 Task: In the  document regulation.pdf Select the first Column and change text color to  'Brown' Apply the command  'Undo' Apply the command  Redo
Action: Mouse moved to (273, 321)
Screenshot: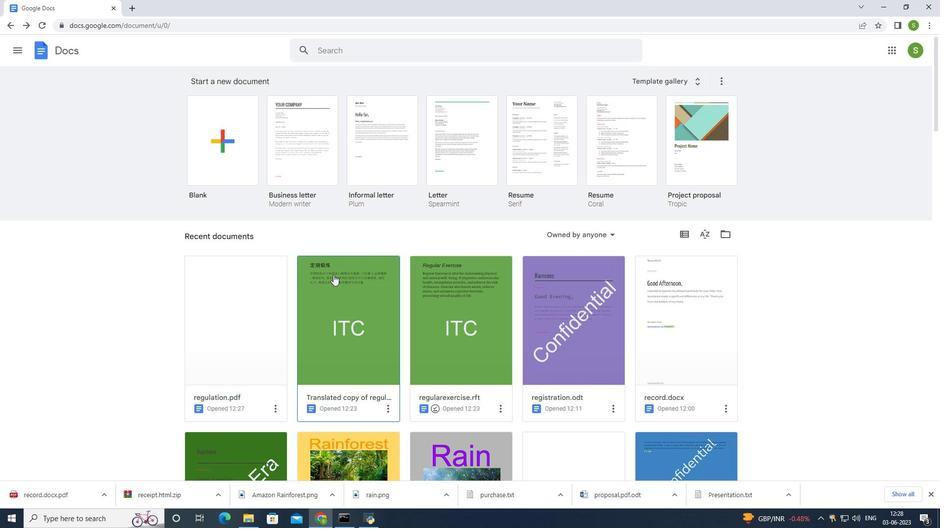 
Action: Mouse pressed left at (273, 321)
Screenshot: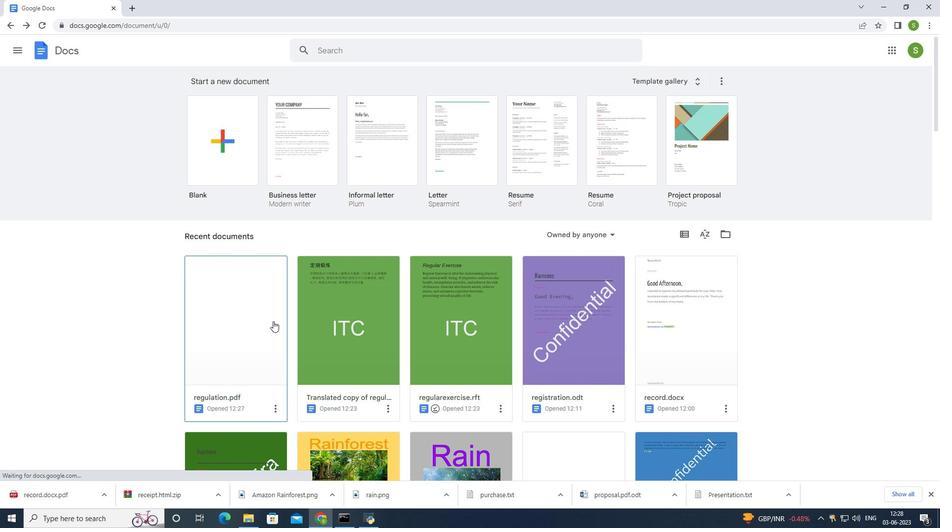 
Action: Mouse moved to (293, 168)
Screenshot: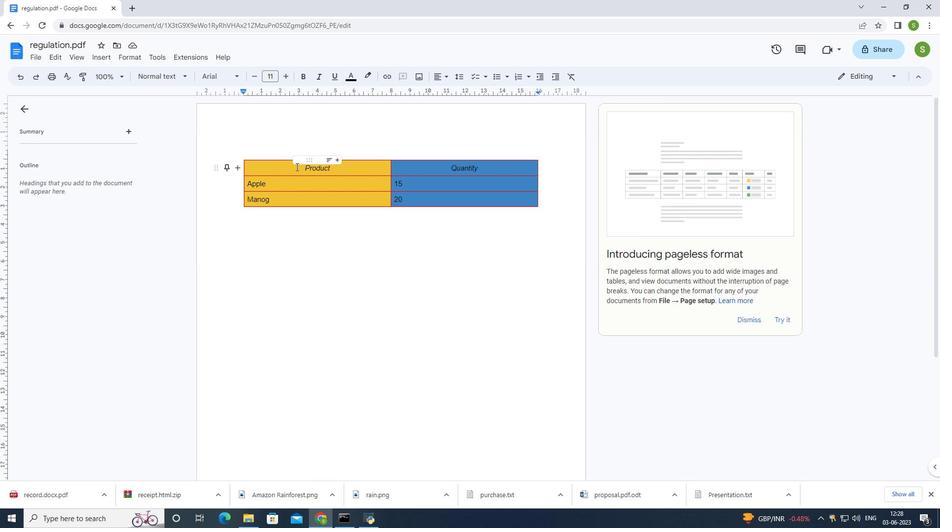 
Action: Mouse pressed left at (293, 168)
Screenshot: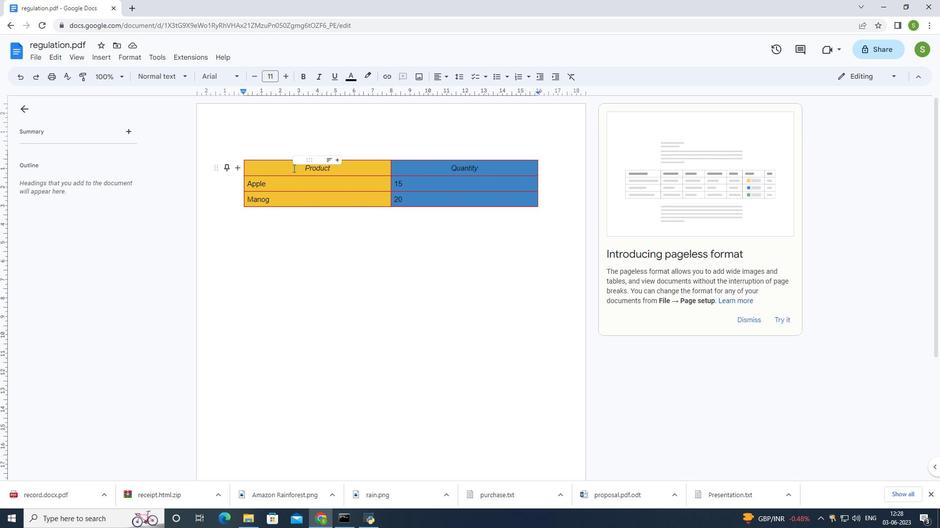 
Action: Mouse moved to (352, 79)
Screenshot: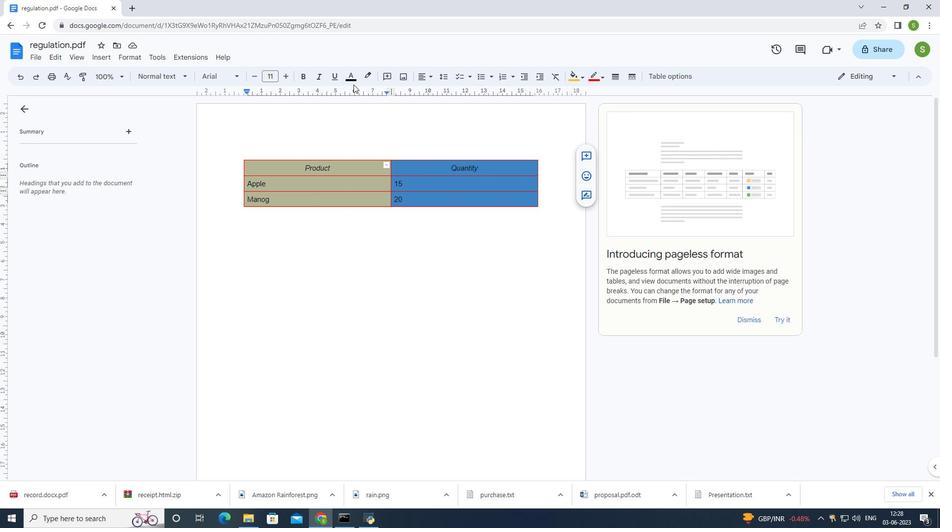 
Action: Mouse pressed left at (352, 79)
Screenshot: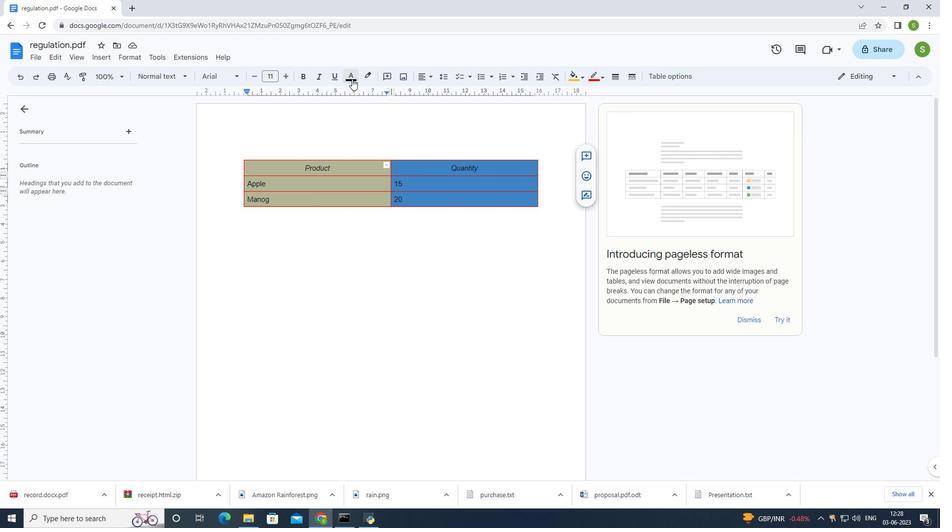 
Action: Mouse moved to (352, 148)
Screenshot: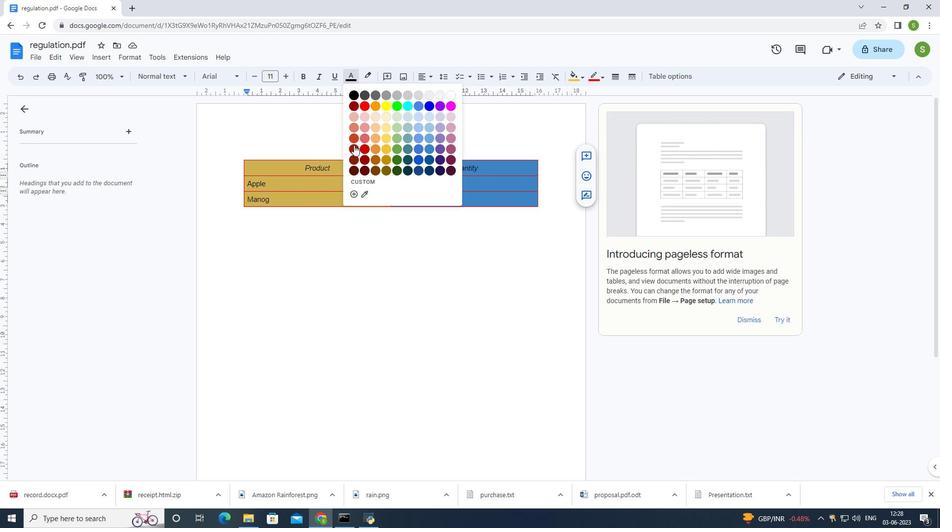 
Action: Mouse pressed left at (352, 148)
Screenshot: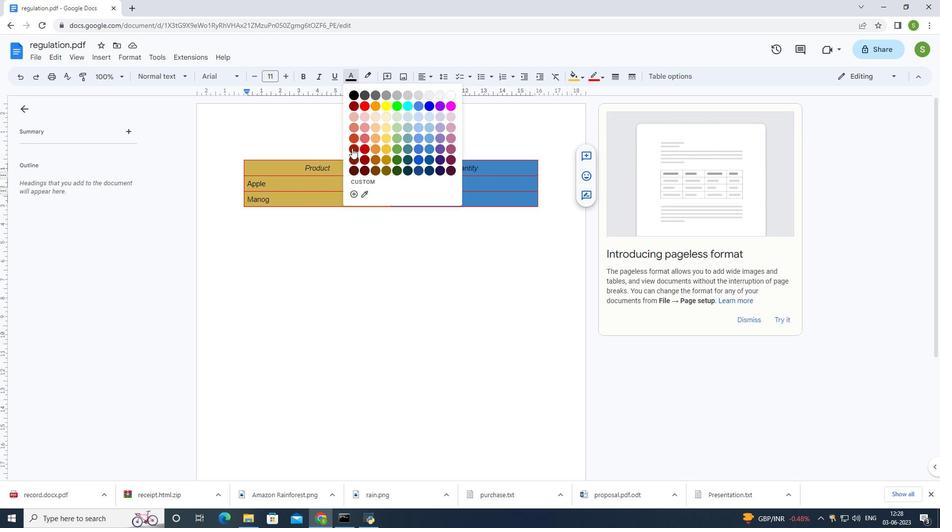 
Action: Mouse moved to (324, 223)
Screenshot: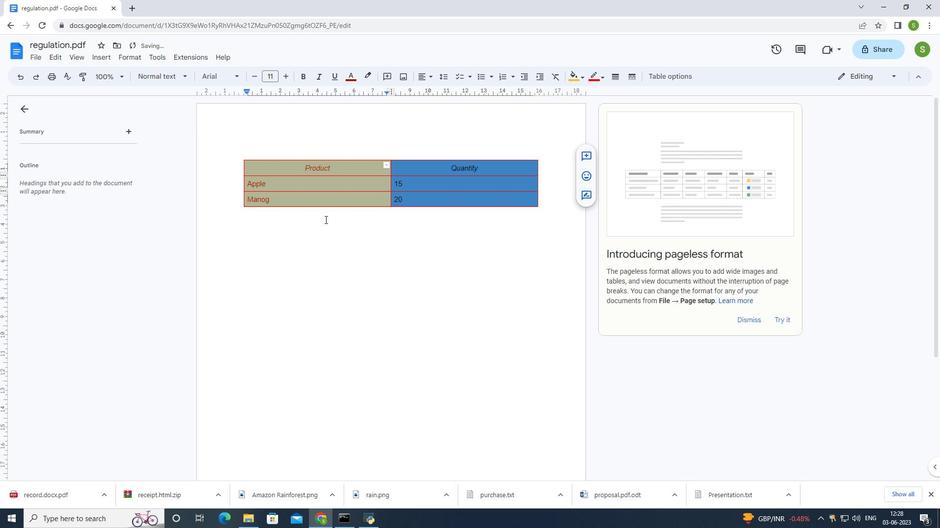 
Action: Mouse pressed left at (324, 223)
Screenshot: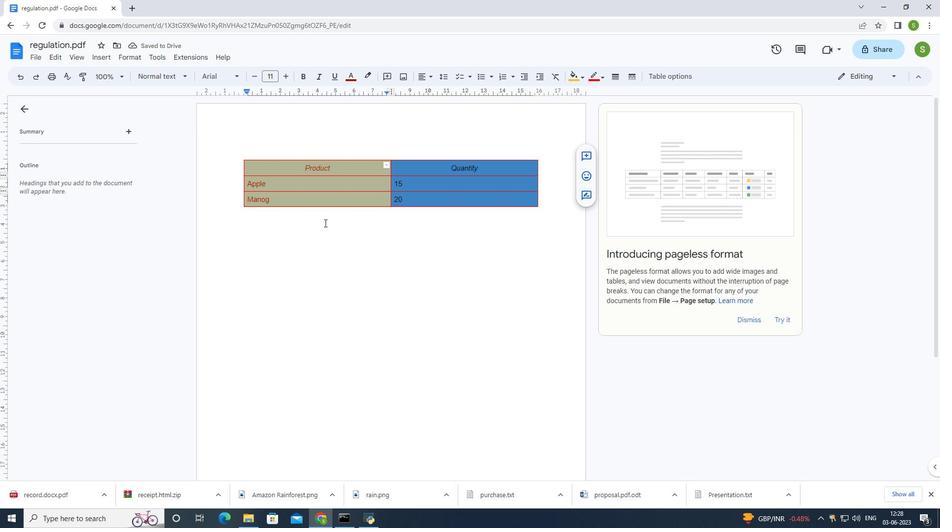 
Action: Mouse moved to (20, 77)
Screenshot: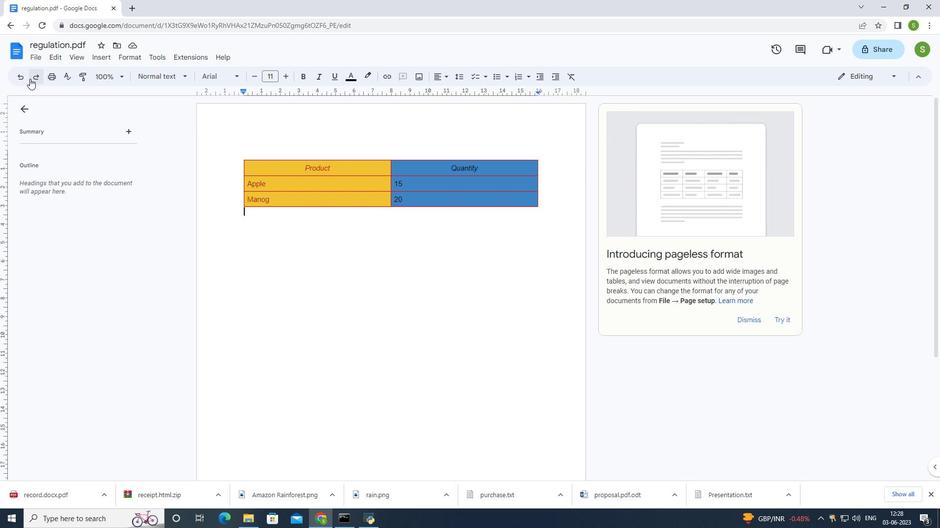 
Action: Mouse pressed left at (20, 77)
Screenshot: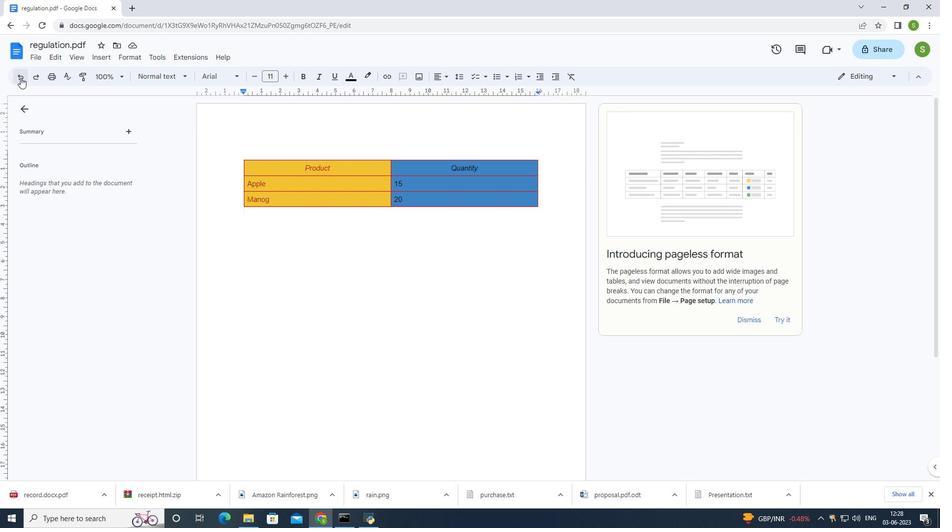 
Action: Mouse moved to (36, 76)
Screenshot: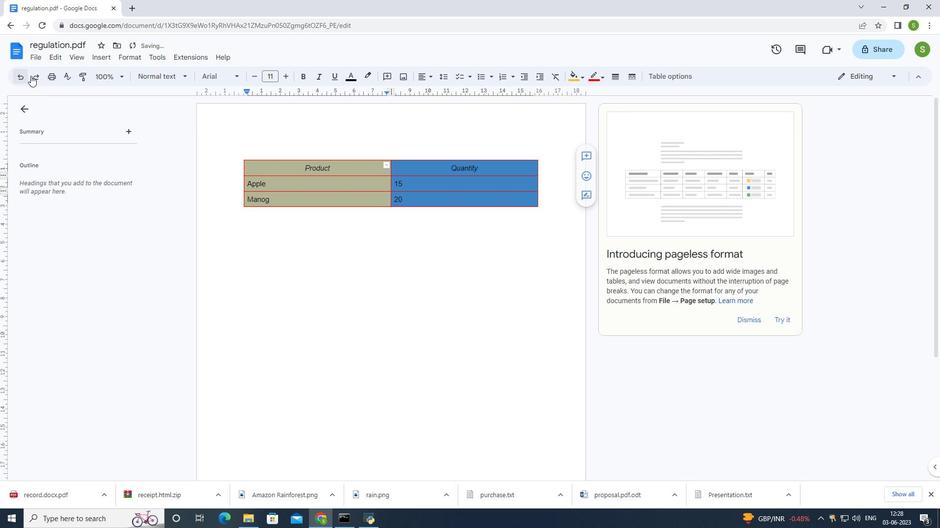 
Action: Mouse pressed left at (36, 76)
Screenshot: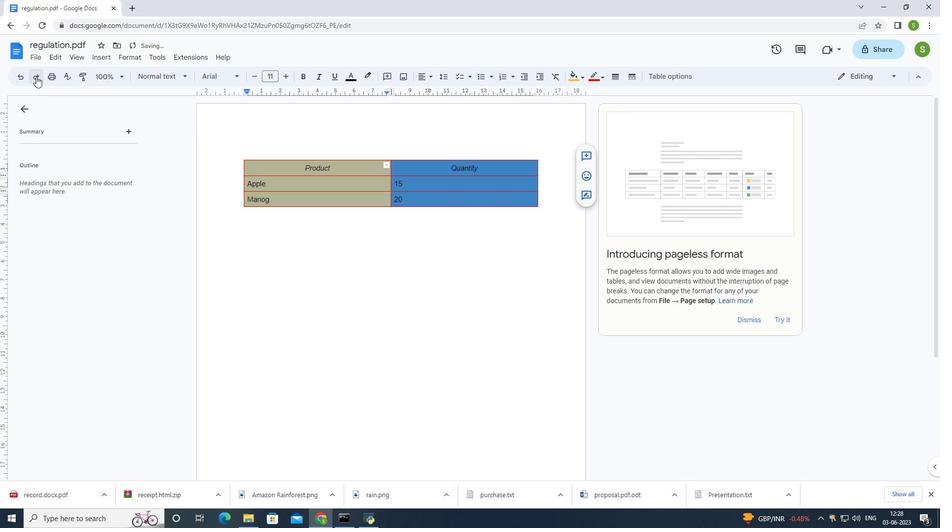 
Action: Mouse moved to (283, 257)
Screenshot: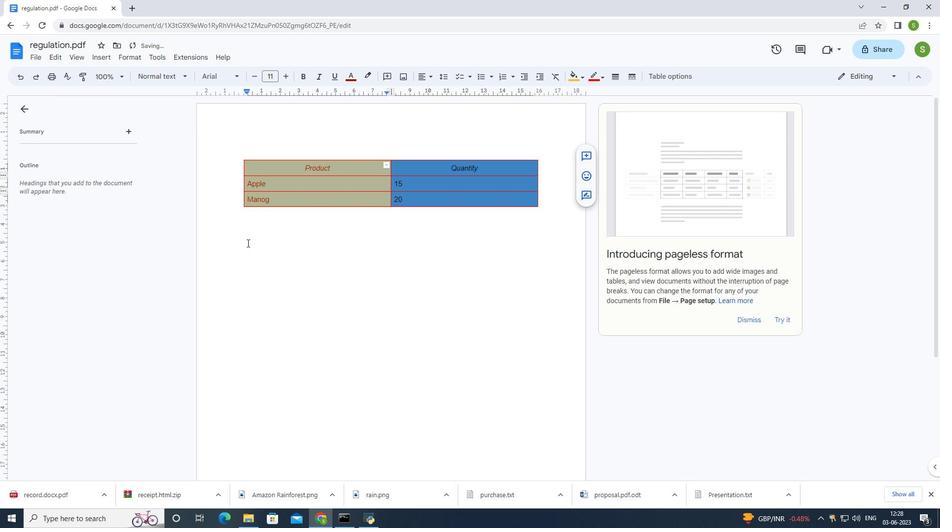 
Action: Mouse pressed left at (283, 257)
Screenshot: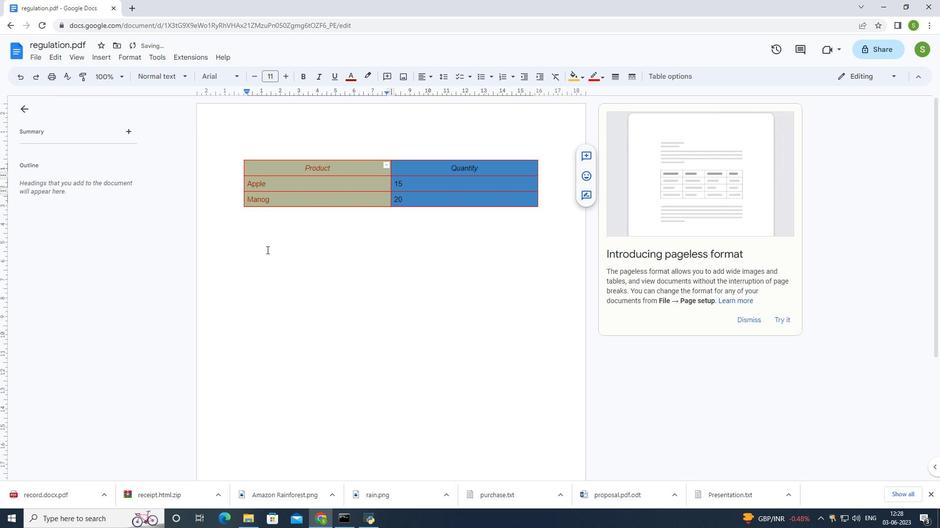 
Action: Mouse moved to (276, 244)
Screenshot: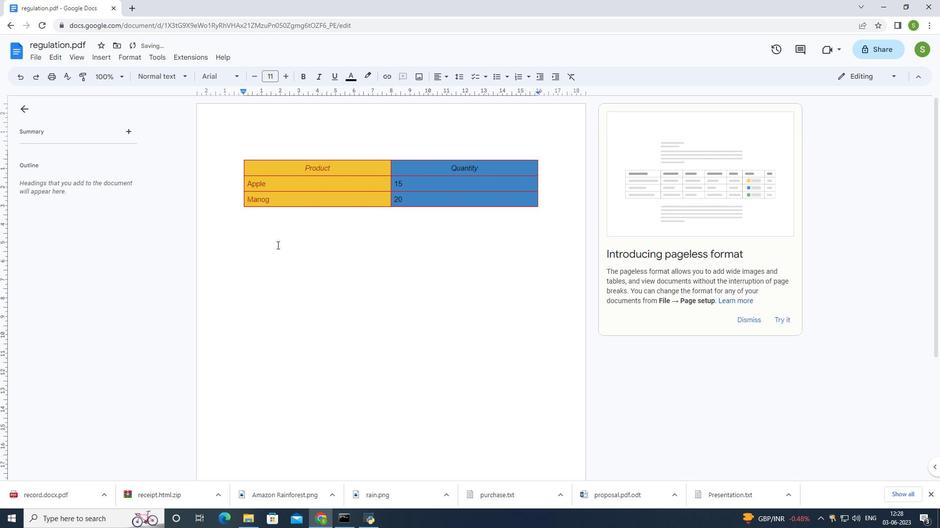 
